 Task: Select the Central Africa Time as time zone for the schedule.
Action: Mouse moved to (112, 146)
Screenshot: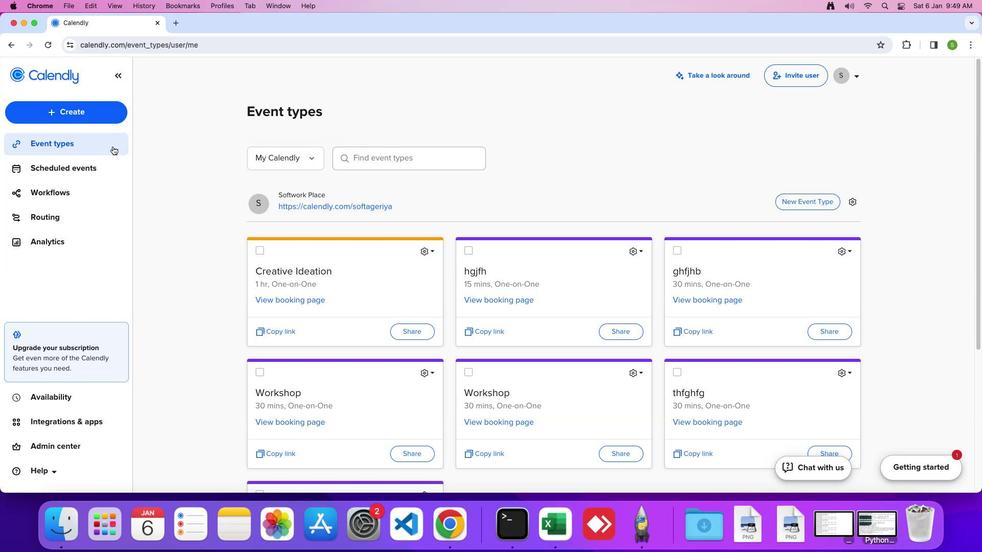 
Action: Mouse pressed left at (112, 146)
Screenshot: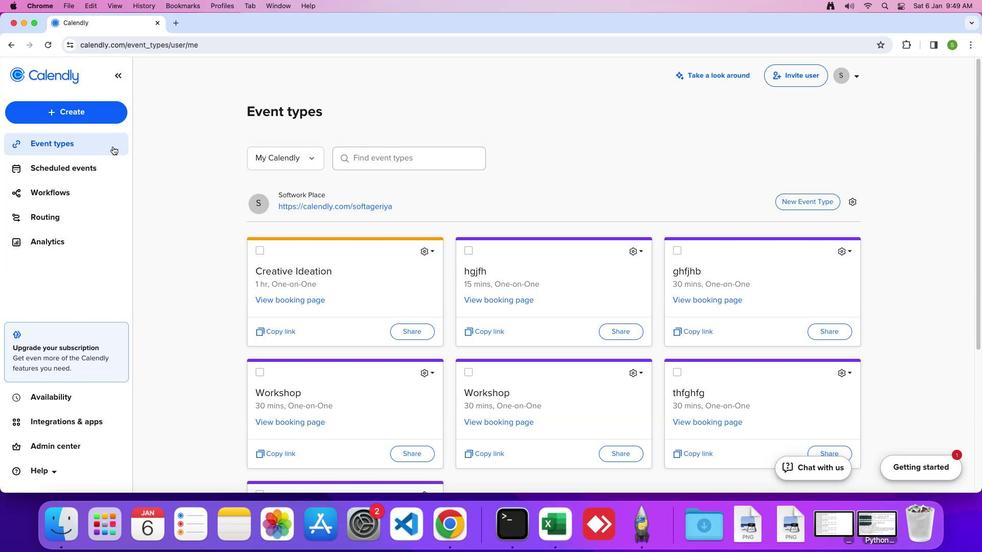 
Action: Mouse moved to (432, 249)
Screenshot: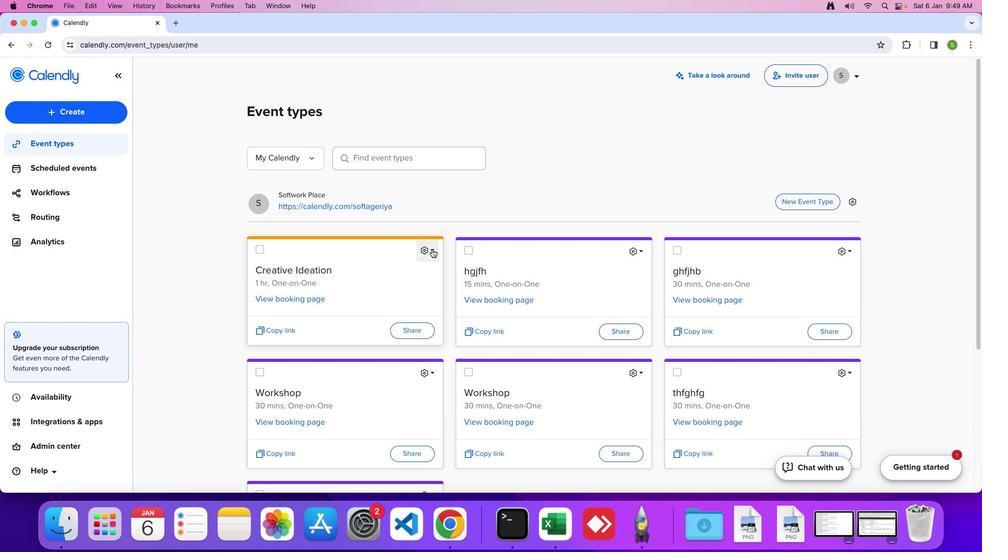 
Action: Mouse pressed left at (432, 249)
Screenshot: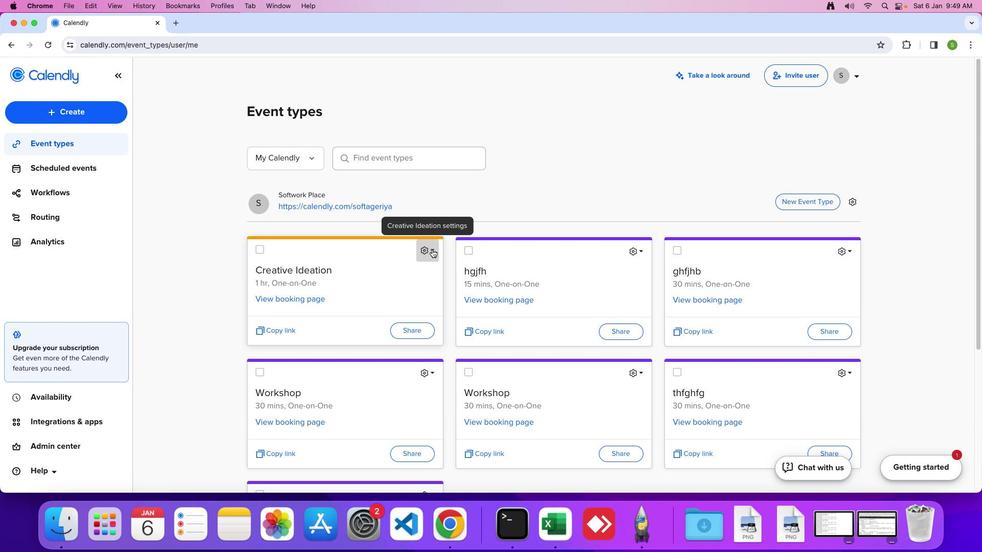 
Action: Mouse moved to (419, 276)
Screenshot: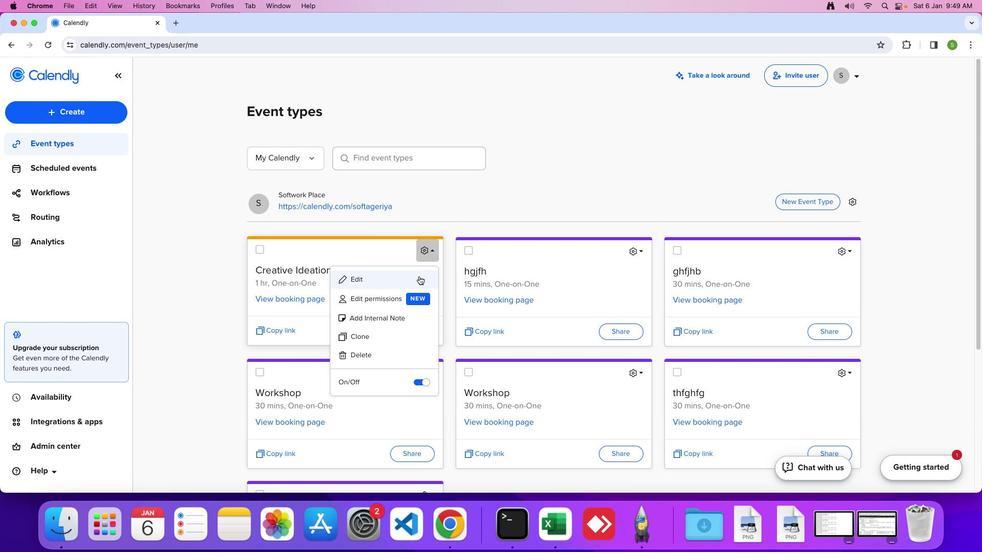 
Action: Mouse pressed left at (419, 276)
Screenshot: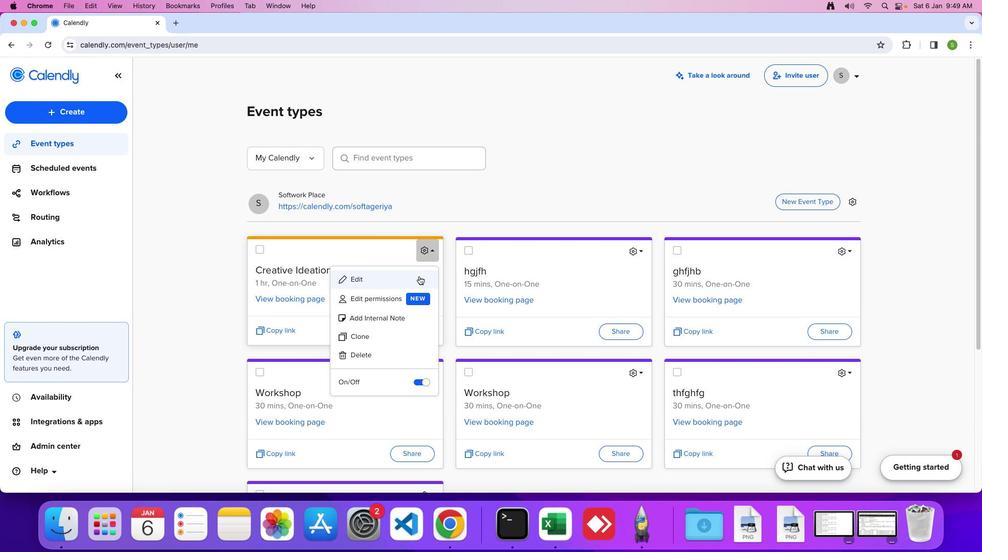 
Action: Mouse moved to (160, 322)
Screenshot: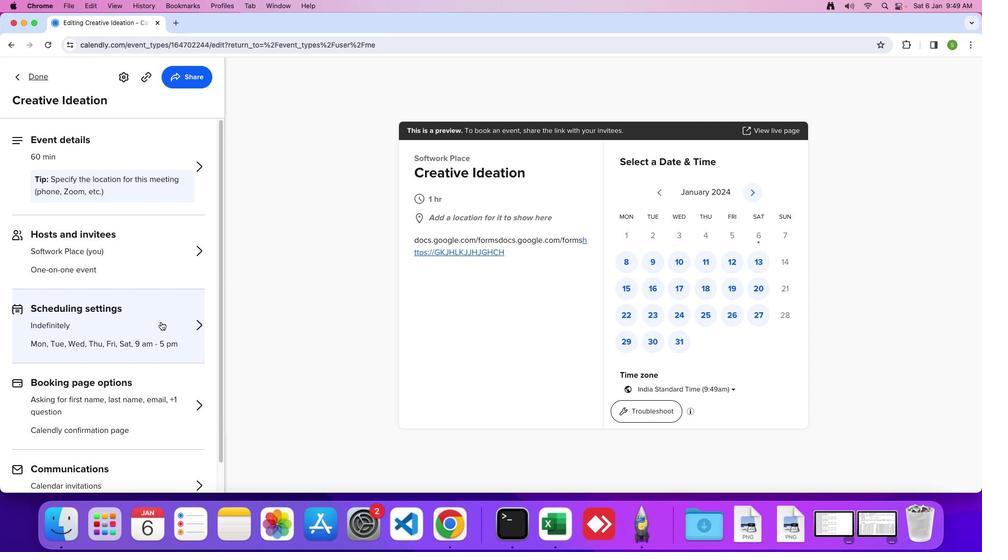 
Action: Mouse pressed left at (160, 322)
Screenshot: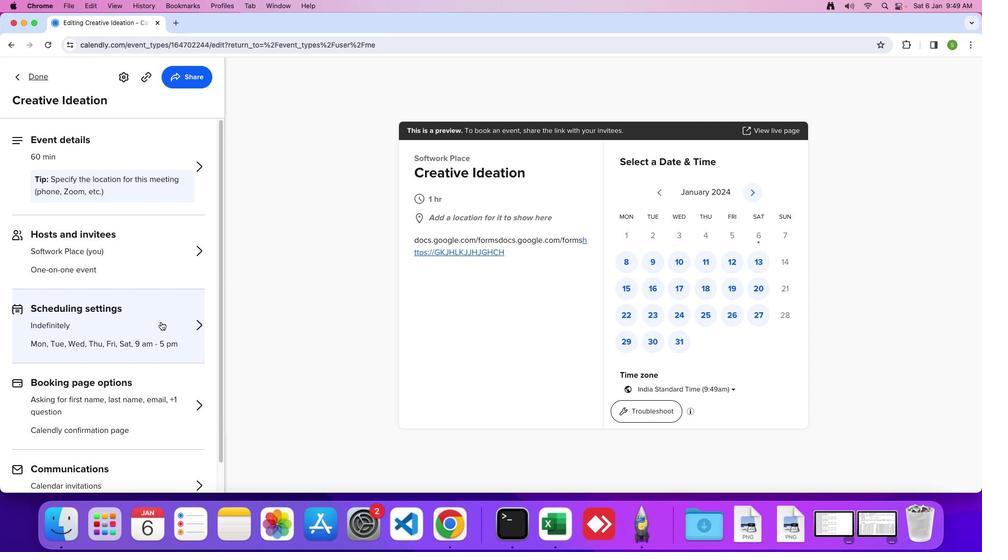 
Action: Mouse moved to (146, 317)
Screenshot: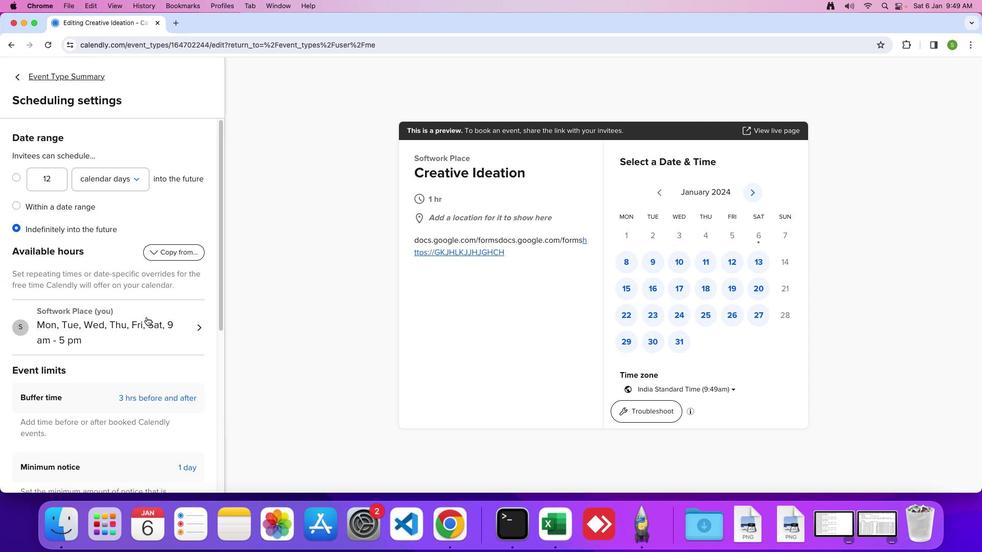 
Action: Mouse pressed left at (146, 317)
Screenshot: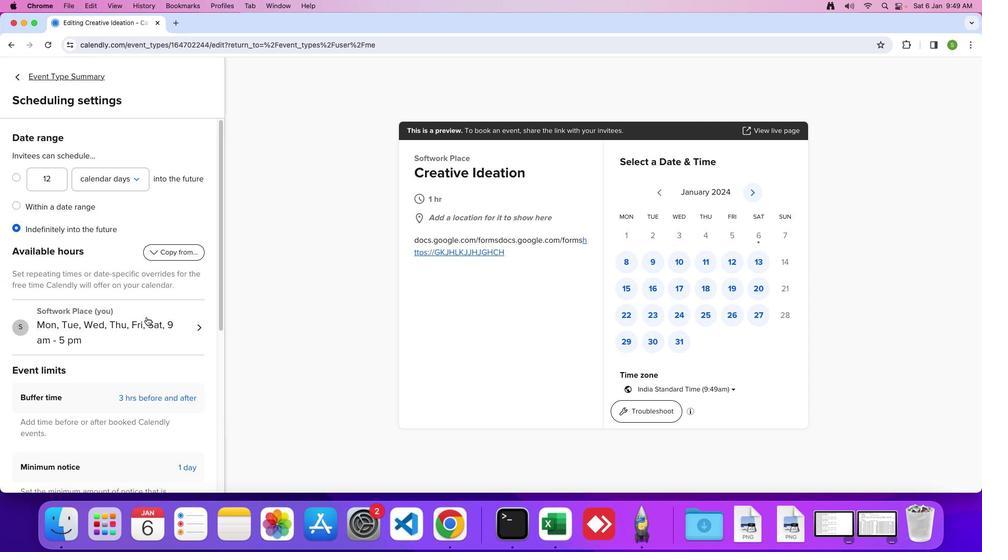 
Action: Mouse moved to (131, 313)
Screenshot: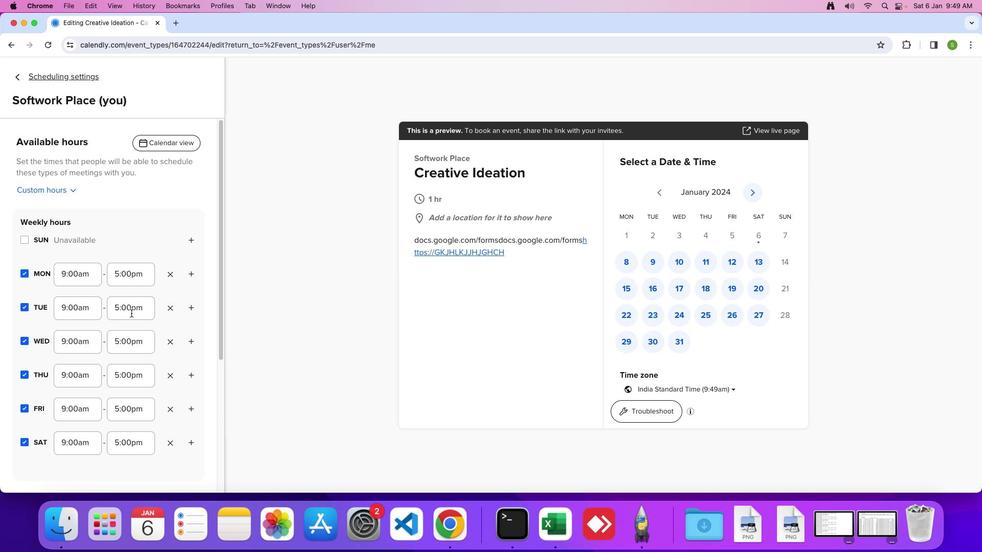 
Action: Mouse scrolled (131, 313) with delta (0, 0)
Screenshot: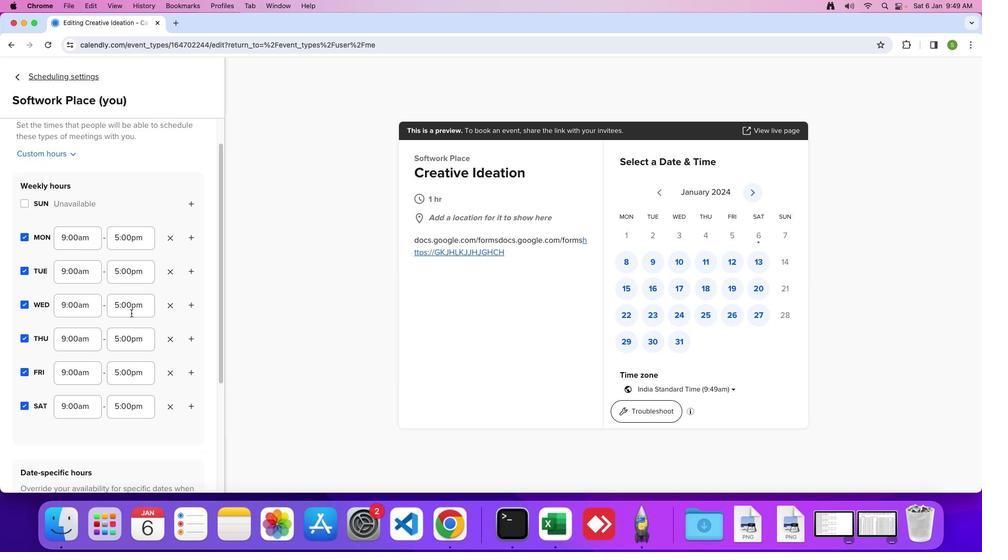 
Action: Mouse scrolled (131, 313) with delta (0, 0)
Screenshot: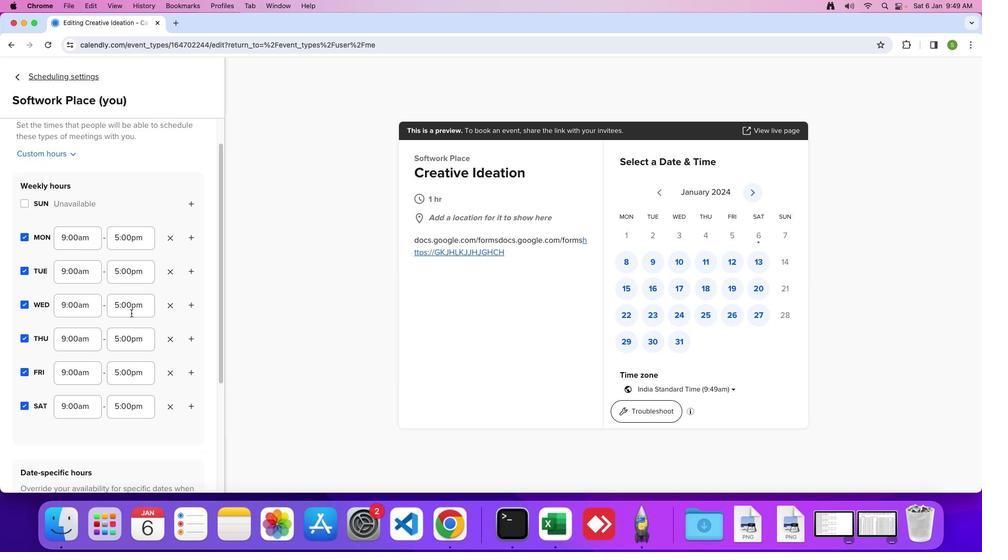 
Action: Mouse scrolled (131, 313) with delta (0, -1)
Screenshot: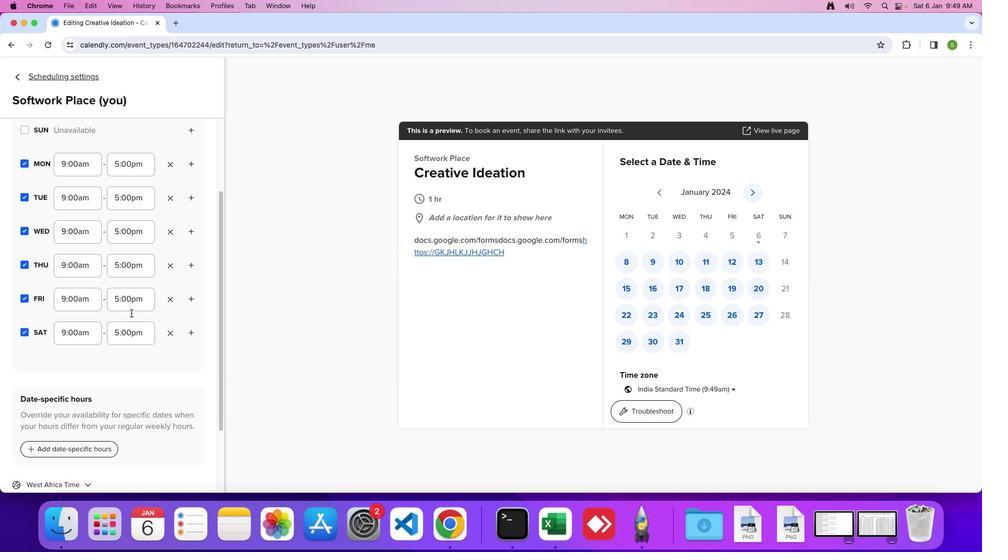 
Action: Mouse scrolled (131, 313) with delta (0, -2)
Screenshot: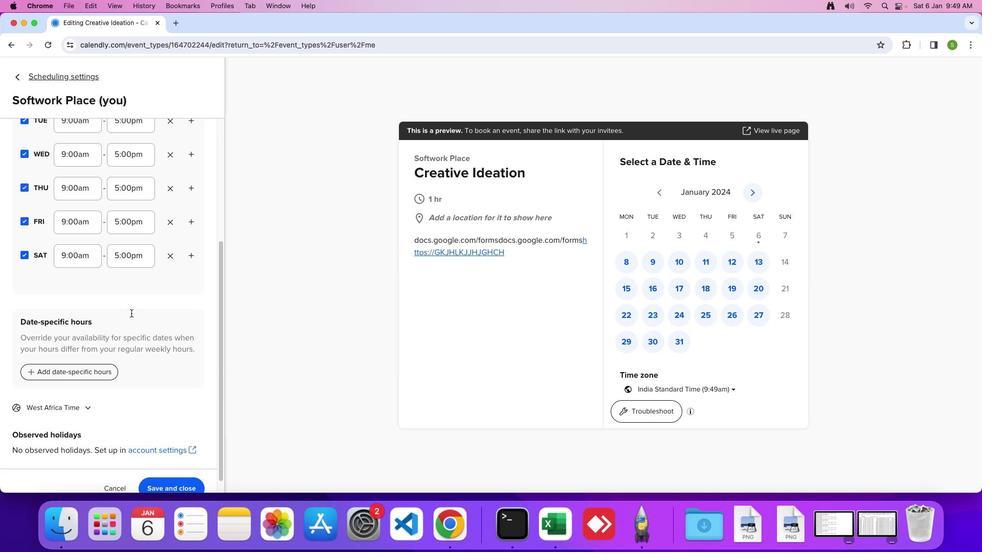 
Action: Mouse scrolled (131, 313) with delta (0, 0)
Screenshot: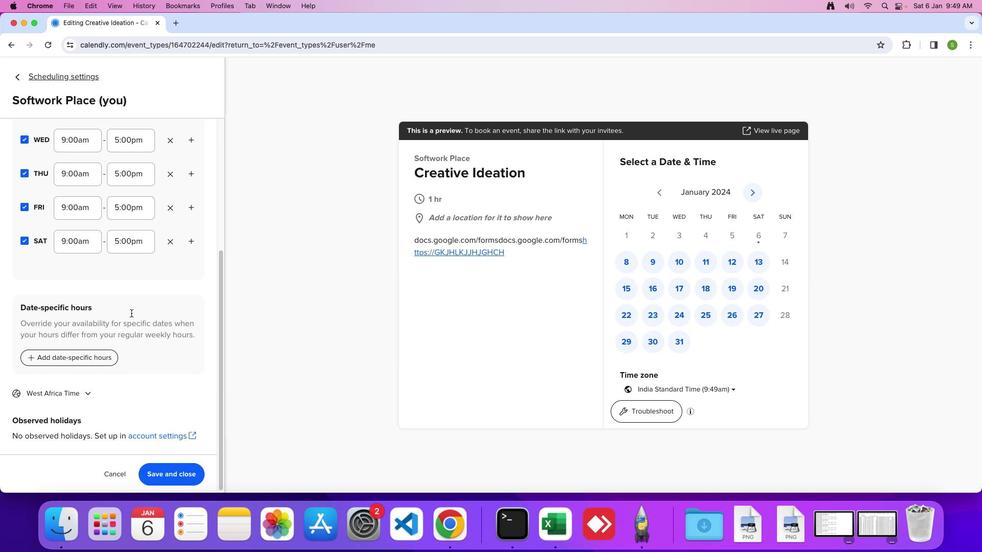 
Action: Mouse scrolled (131, 313) with delta (0, 0)
Screenshot: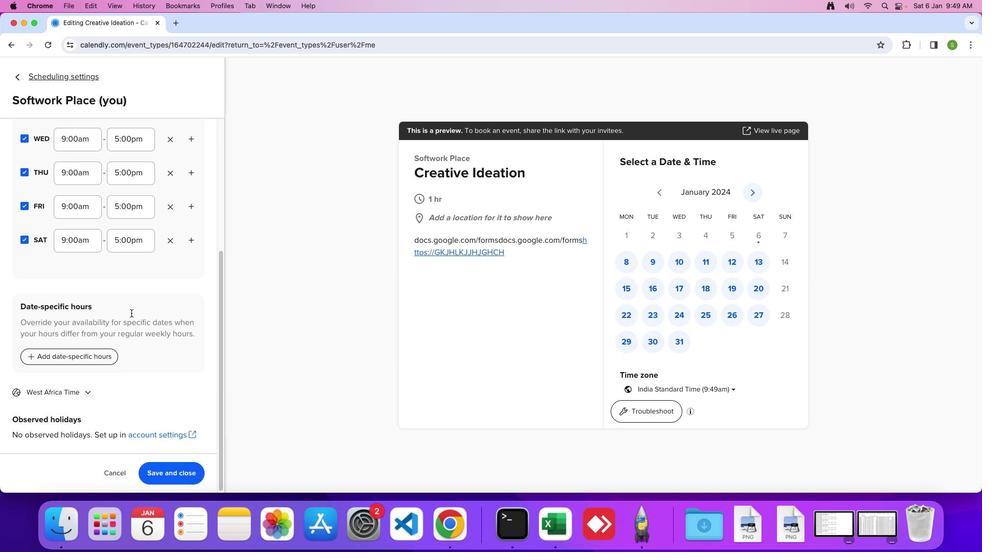 
Action: Mouse scrolled (131, 313) with delta (0, -1)
Screenshot: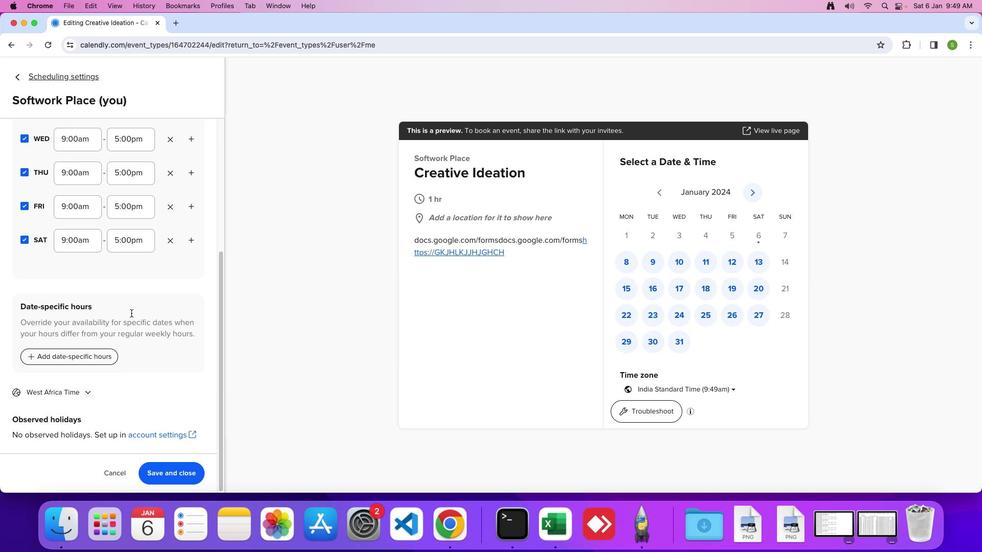 
Action: Mouse moved to (82, 393)
Screenshot: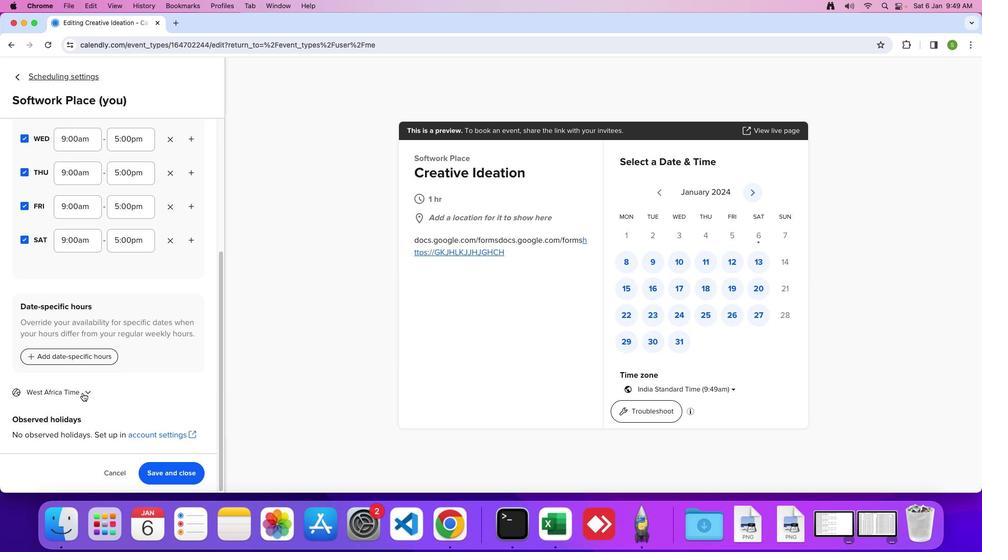 
Action: Mouse pressed left at (82, 393)
Screenshot: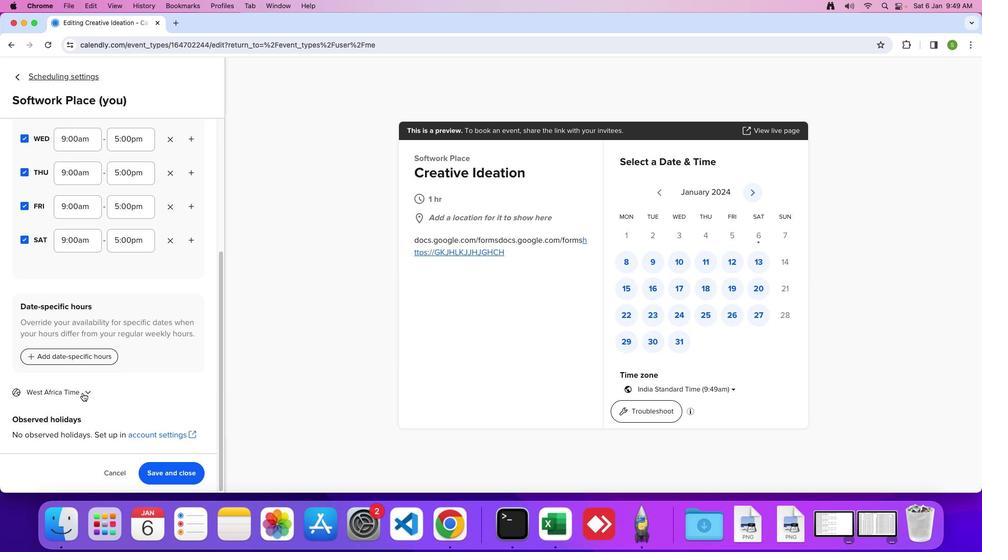 
Action: Mouse moved to (112, 386)
Screenshot: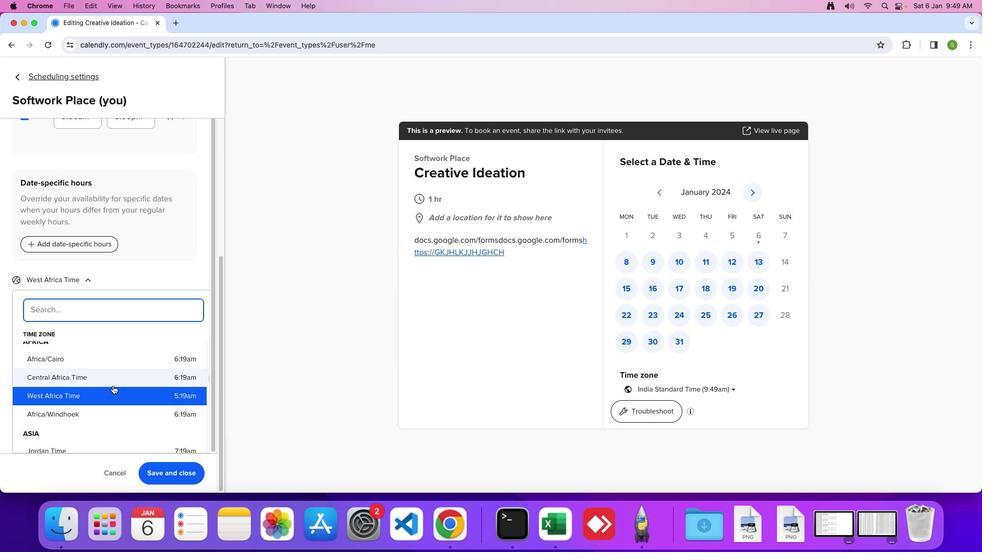 
Action: Mouse scrolled (112, 386) with delta (0, 0)
Screenshot: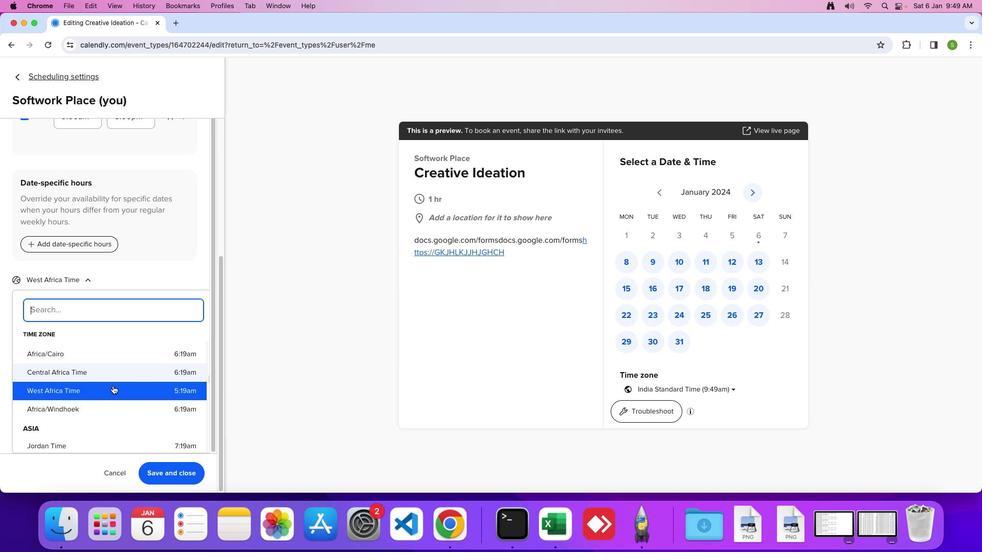 
Action: Mouse moved to (112, 385)
Screenshot: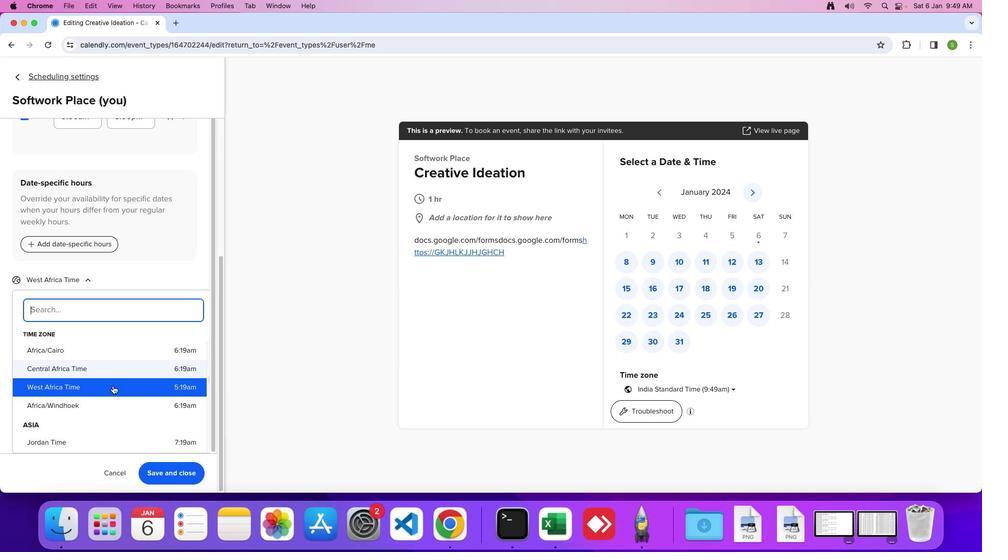 
Action: Mouse scrolled (112, 385) with delta (0, 0)
Screenshot: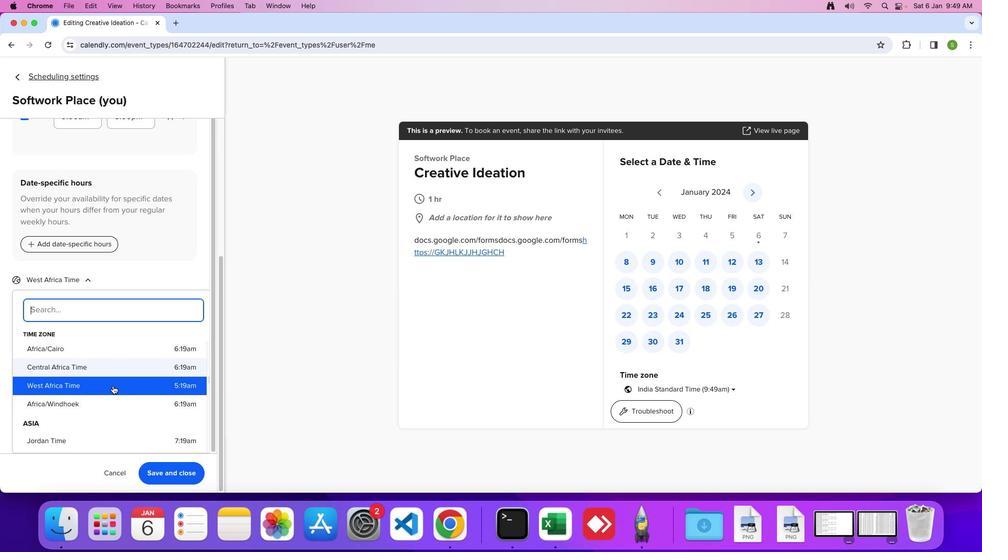 
Action: Mouse scrolled (112, 385) with delta (0, 0)
Screenshot: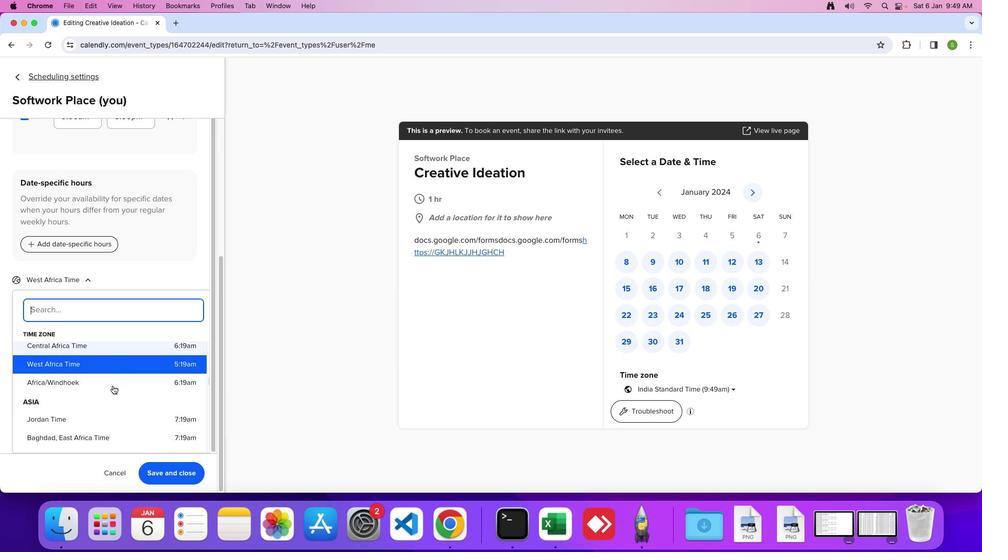 
Action: Mouse moved to (123, 376)
Screenshot: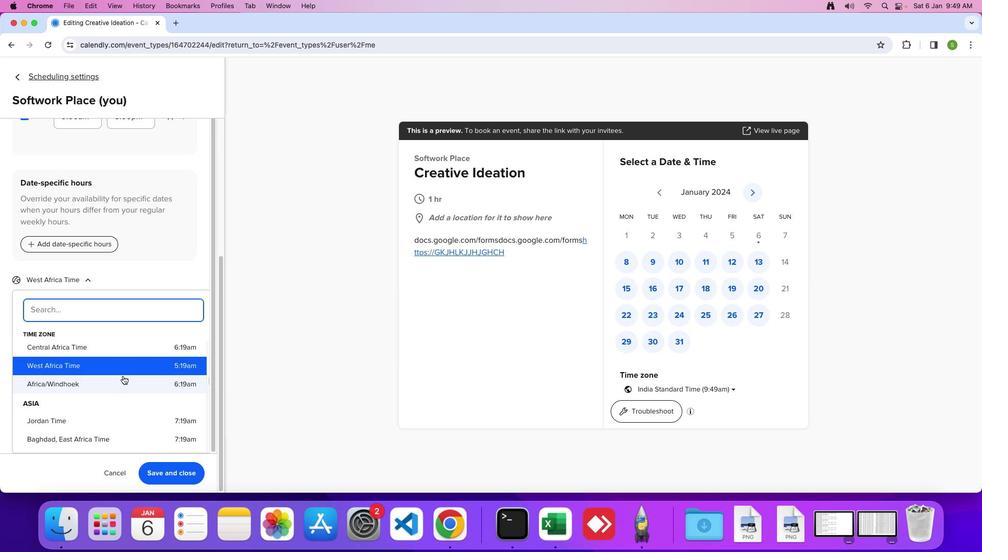 
Action: Mouse scrolled (123, 376) with delta (0, 0)
Screenshot: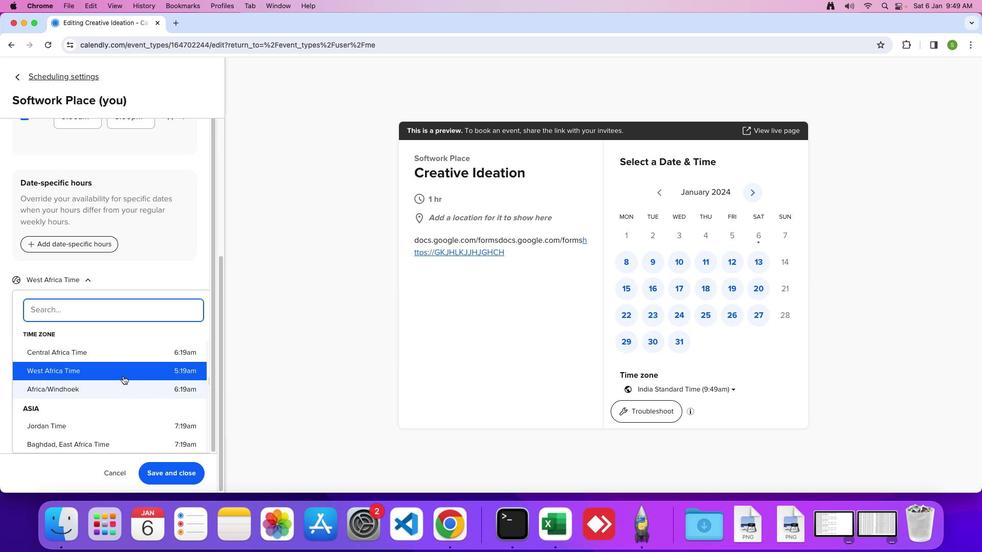 
Action: Mouse scrolled (123, 376) with delta (0, 0)
Screenshot: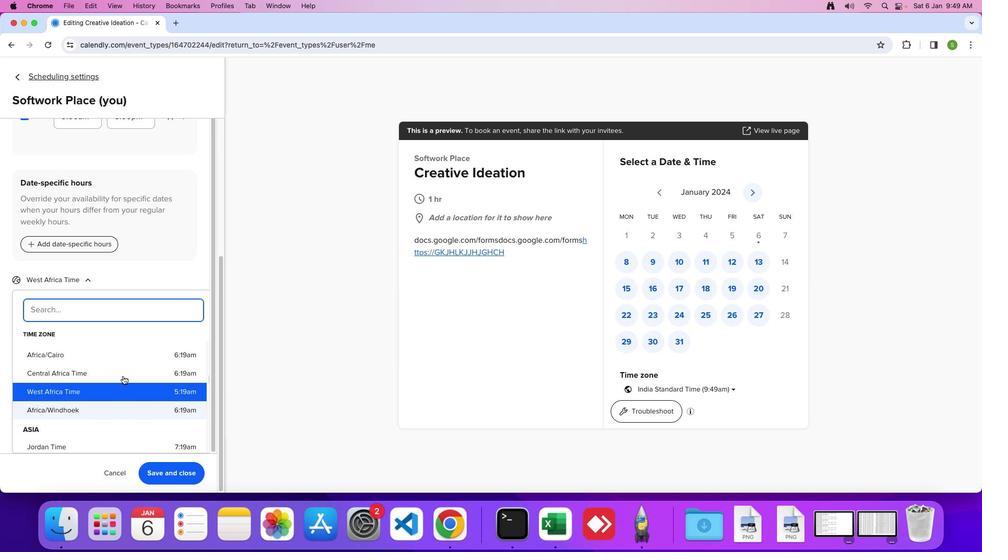 
Action: Mouse scrolled (123, 376) with delta (0, 1)
Screenshot: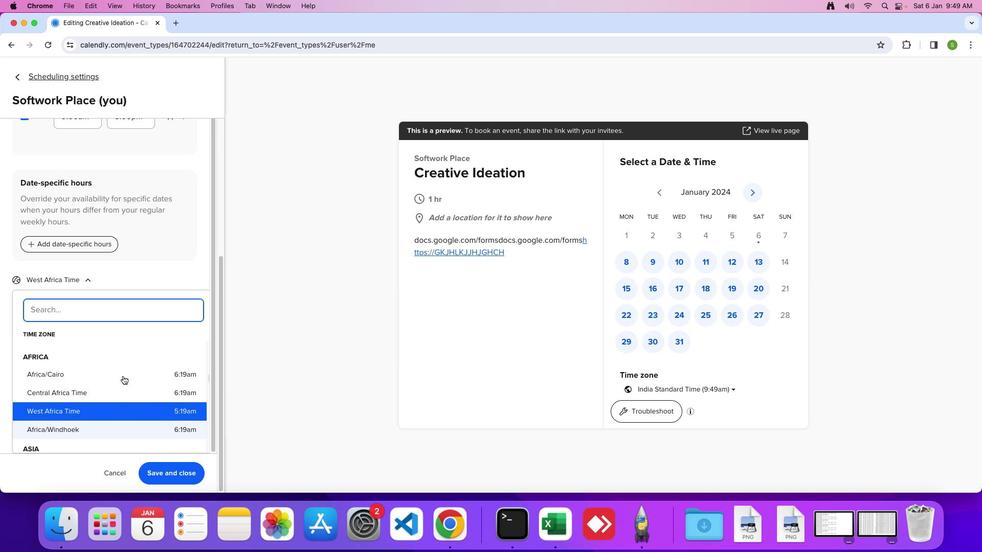 
Action: Mouse moved to (80, 407)
Screenshot: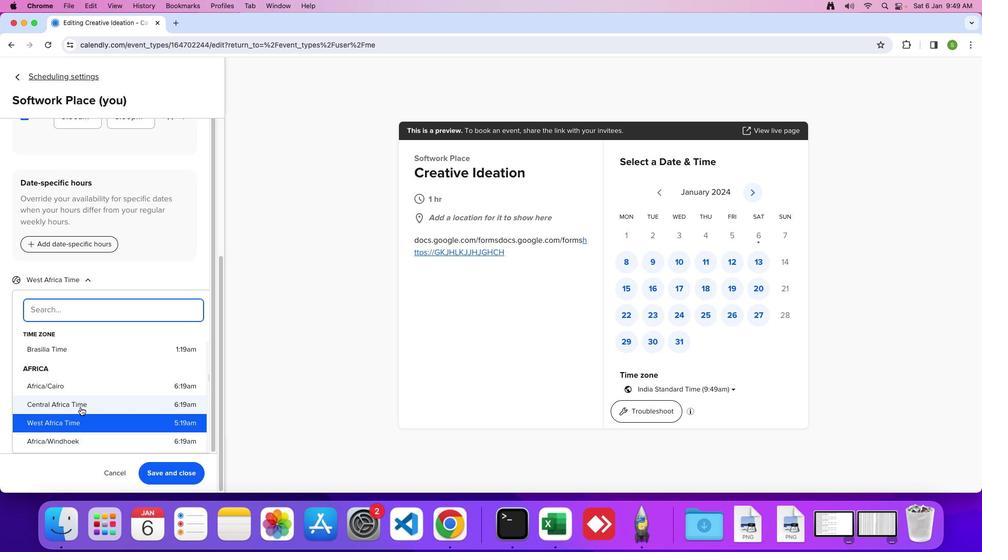 
Action: Mouse pressed left at (80, 407)
Screenshot: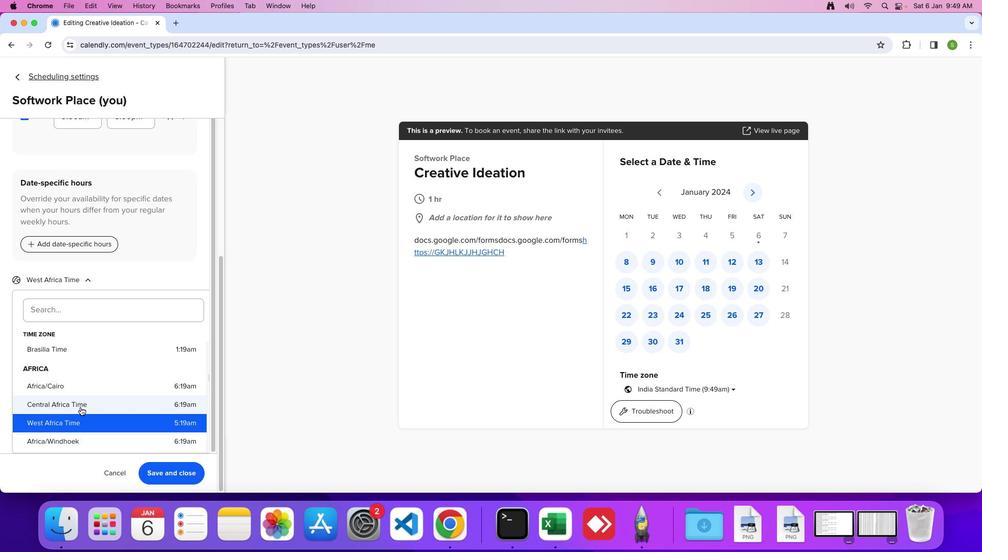 
Action: Mouse moved to (155, 457)
Screenshot: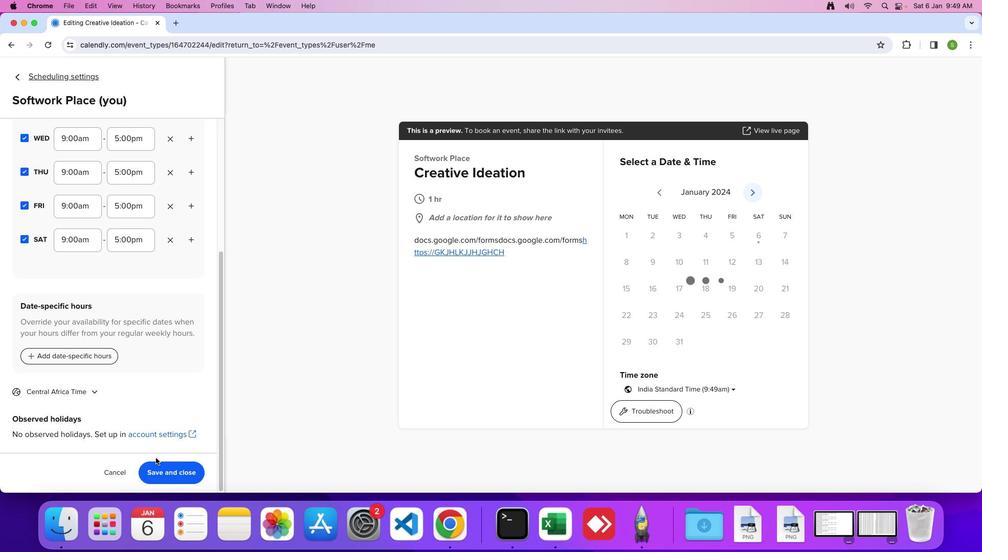 
